 Task: Assign in the project TrueNorth the issue 'Create a new online platform for online dance classes with advanced motion tracking and analysis features' to the sprint 'QA Quicksilver'.
Action: Mouse moved to (1084, 485)
Screenshot: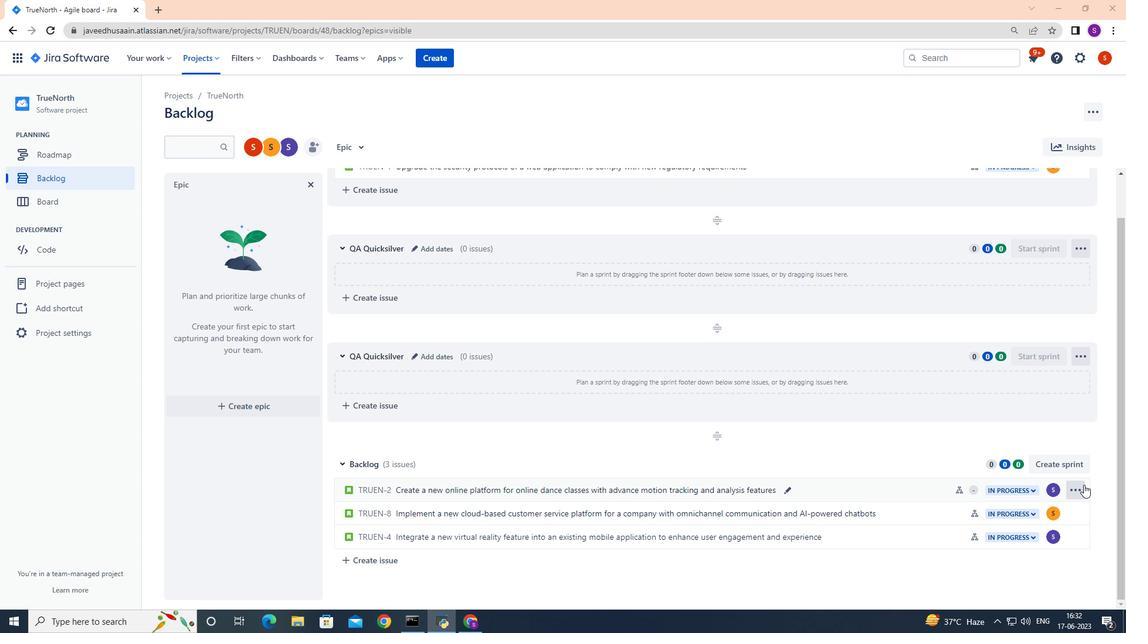 
Action: Mouse pressed left at (1084, 485)
Screenshot: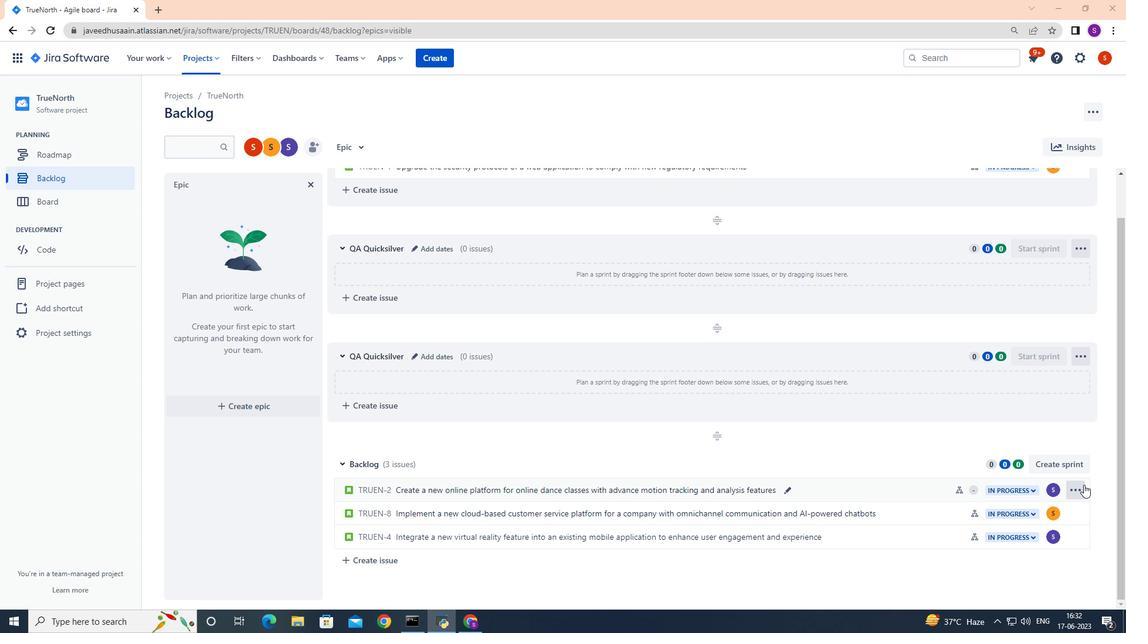 
Action: Mouse moved to (1032, 409)
Screenshot: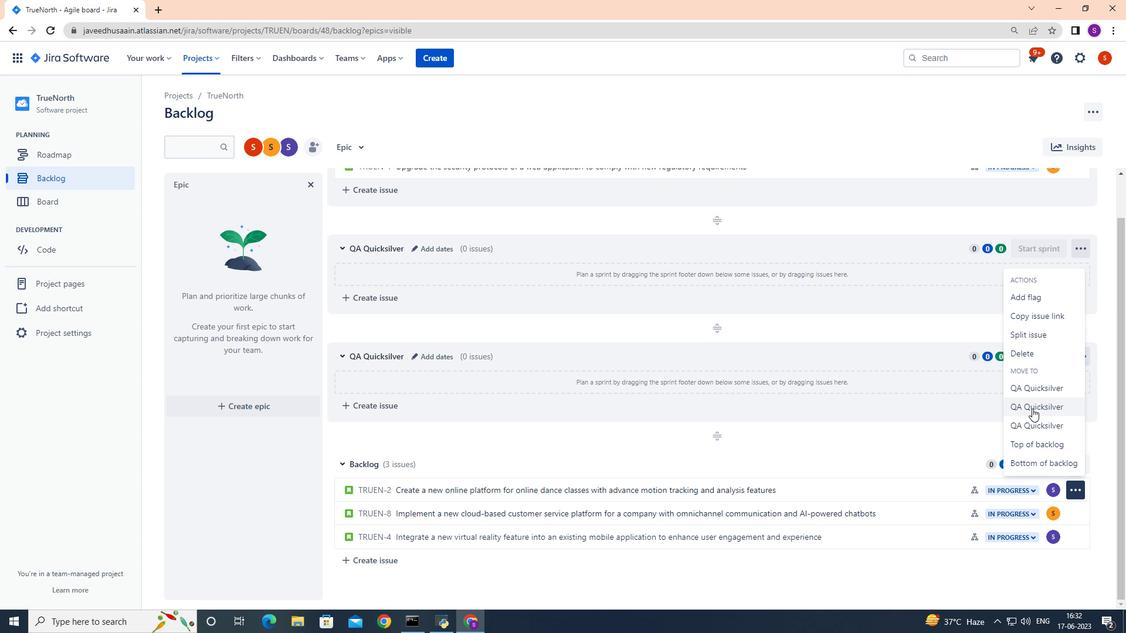 
Action: Mouse pressed left at (1032, 409)
Screenshot: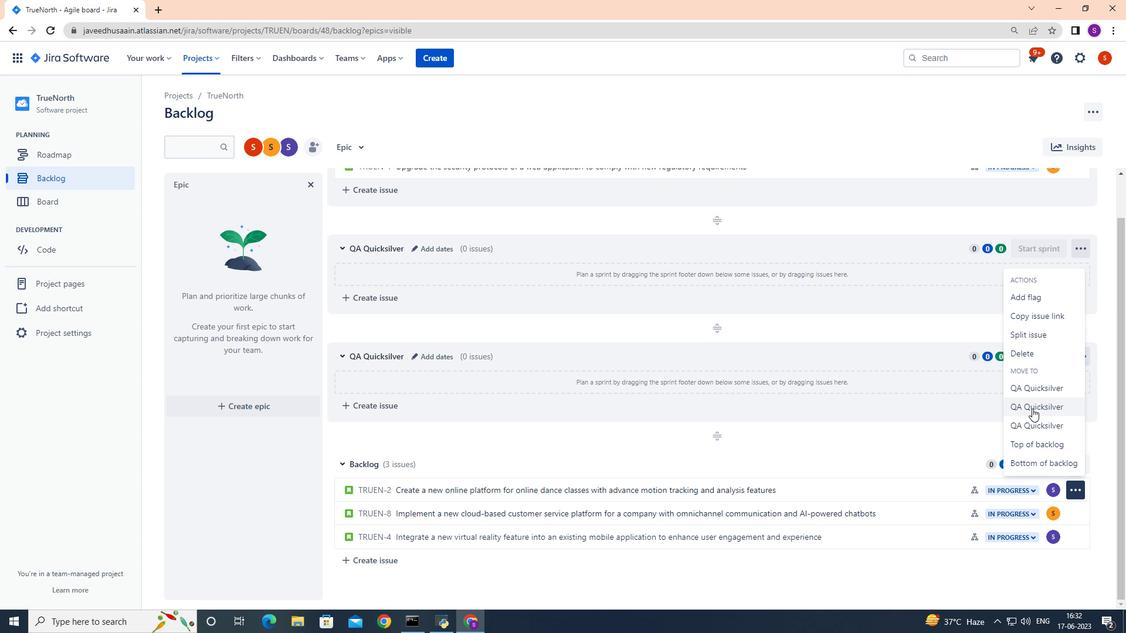 
Action: Mouse moved to (477, 631)
Screenshot: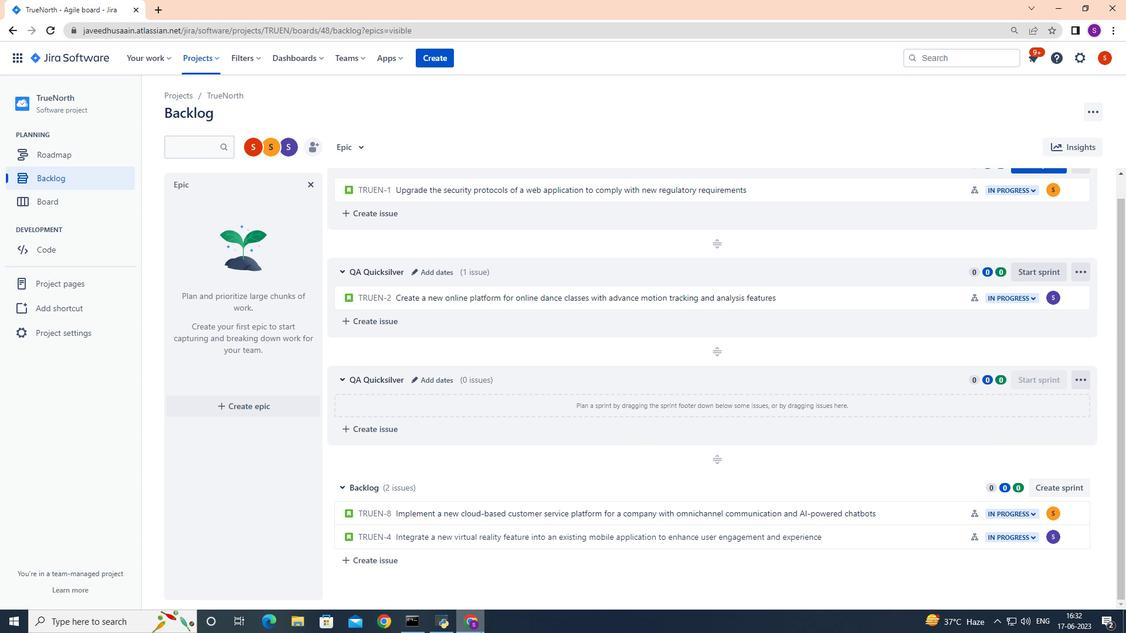 
